 Task: Add the task  Add support for speech-to-text and text-to-speech conversion to the section Epic Expedition in the project WorkWave and add a Due Date to the respective task as 2023/10/23.
Action: Mouse moved to (451, 482)
Screenshot: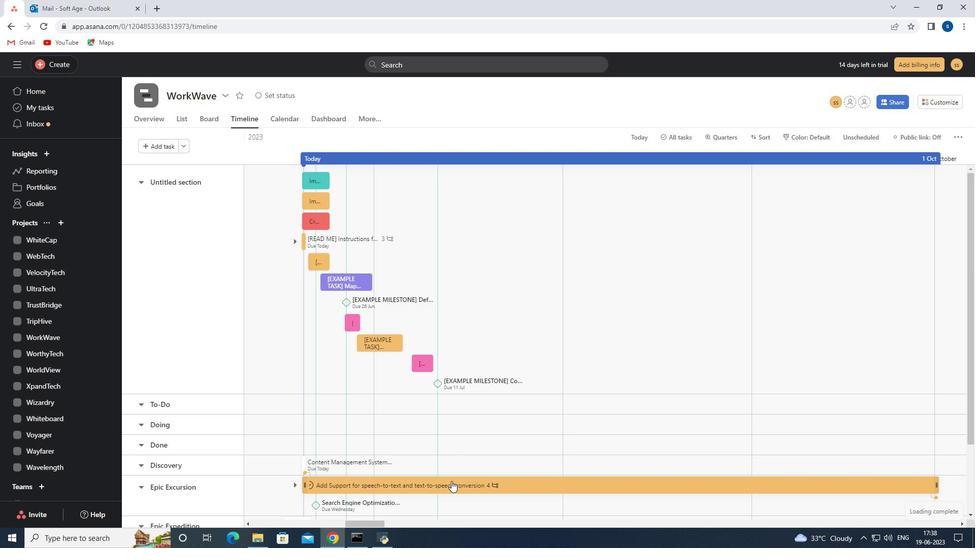 
Action: Mouse pressed left at (451, 482)
Screenshot: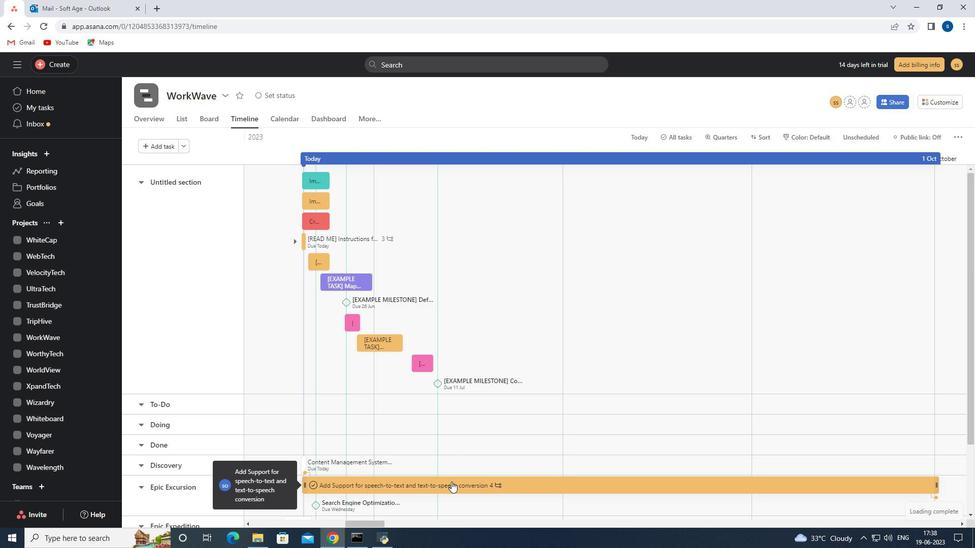 
Action: Mouse moved to (765, 257)
Screenshot: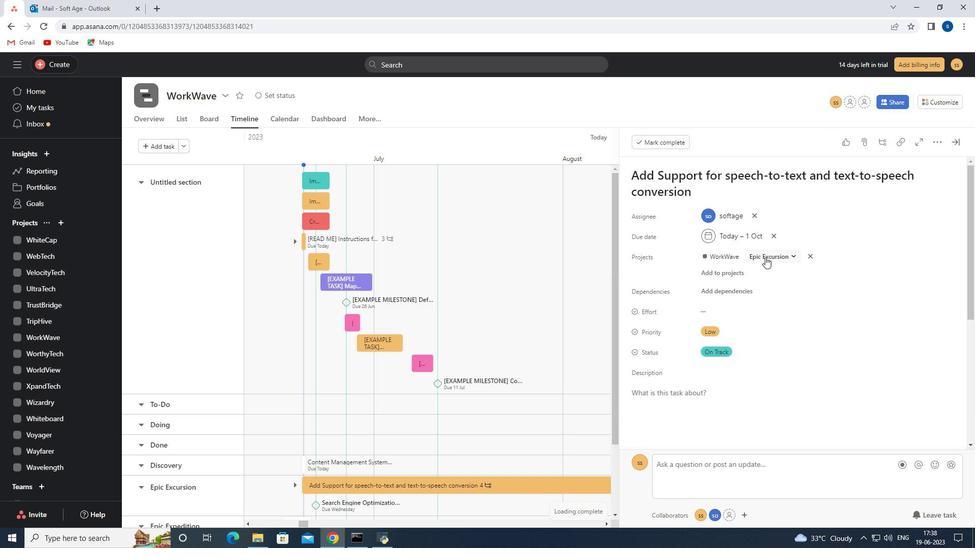 
Action: Mouse pressed left at (765, 257)
Screenshot: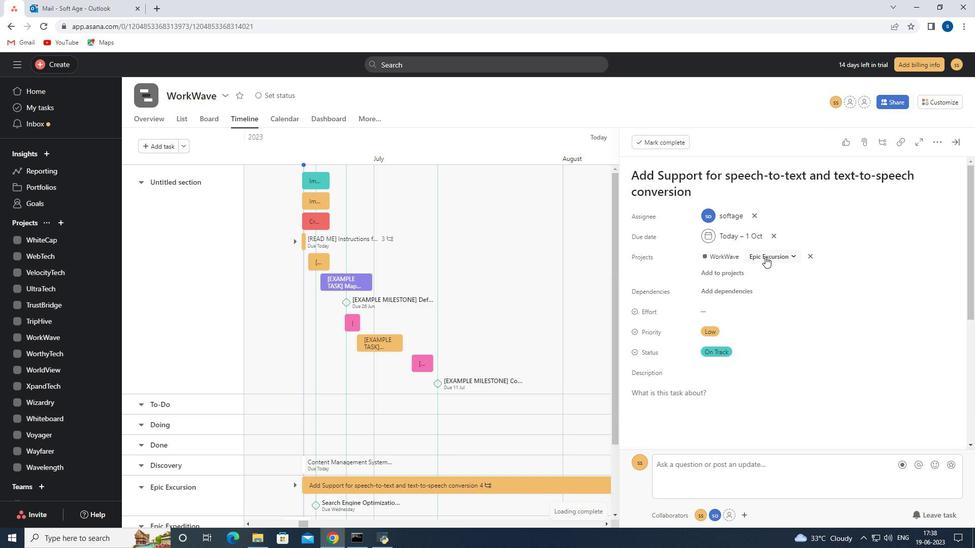 
Action: Mouse moved to (758, 388)
Screenshot: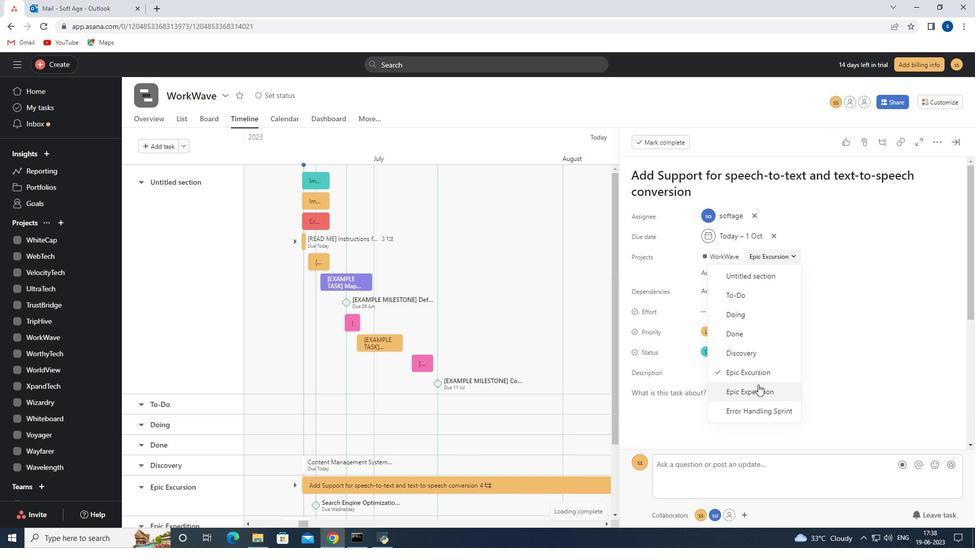 
Action: Mouse pressed left at (758, 388)
Screenshot: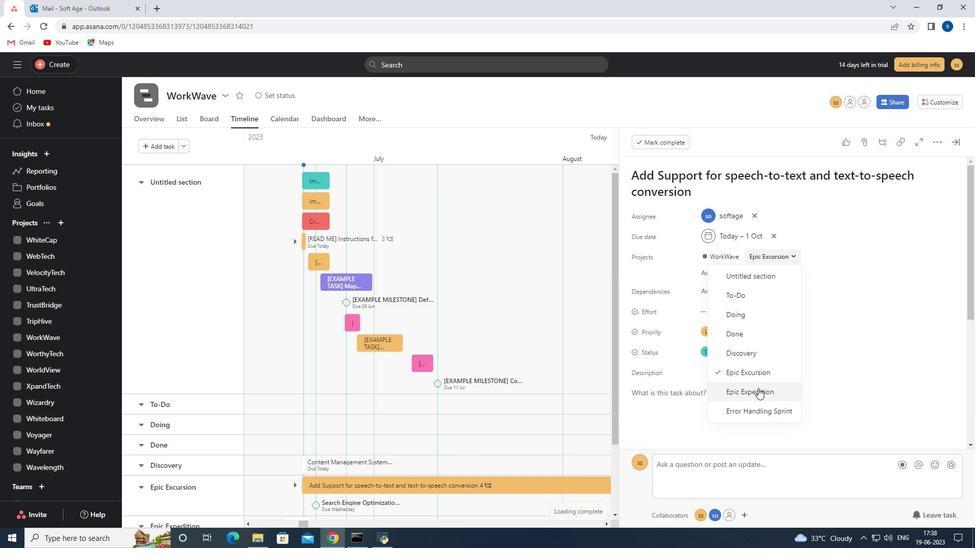 
Action: Mouse moved to (758, 232)
Screenshot: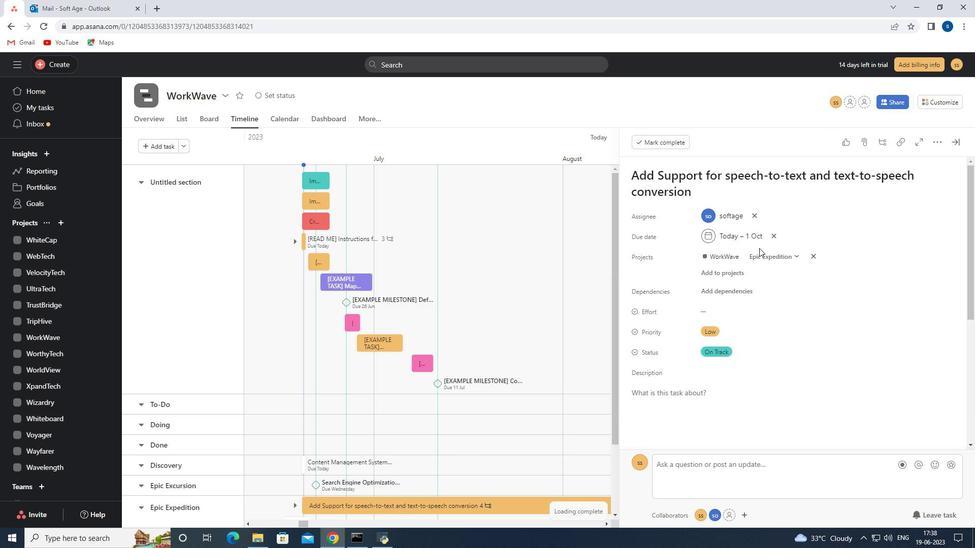 
Action: Mouse pressed left at (758, 232)
Screenshot: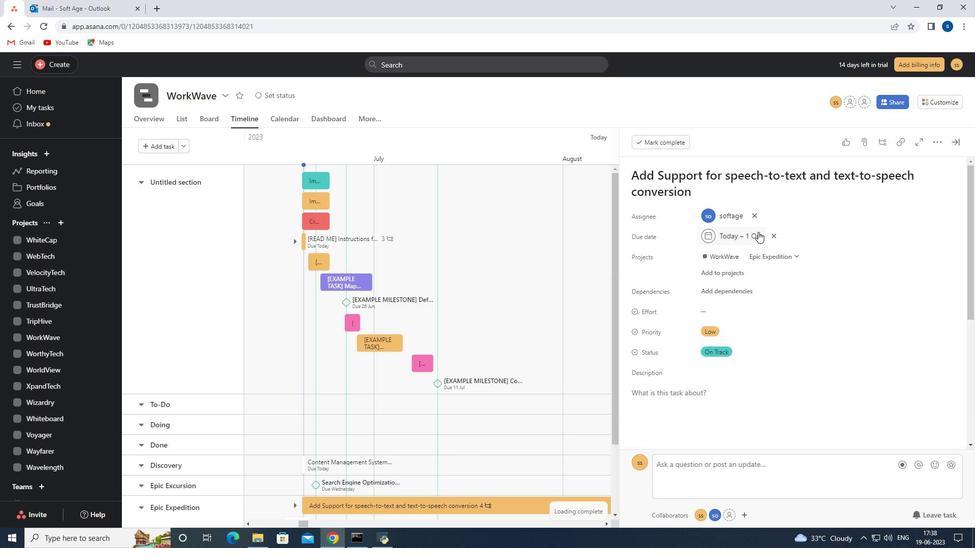 
Action: Mouse moved to (820, 263)
Screenshot: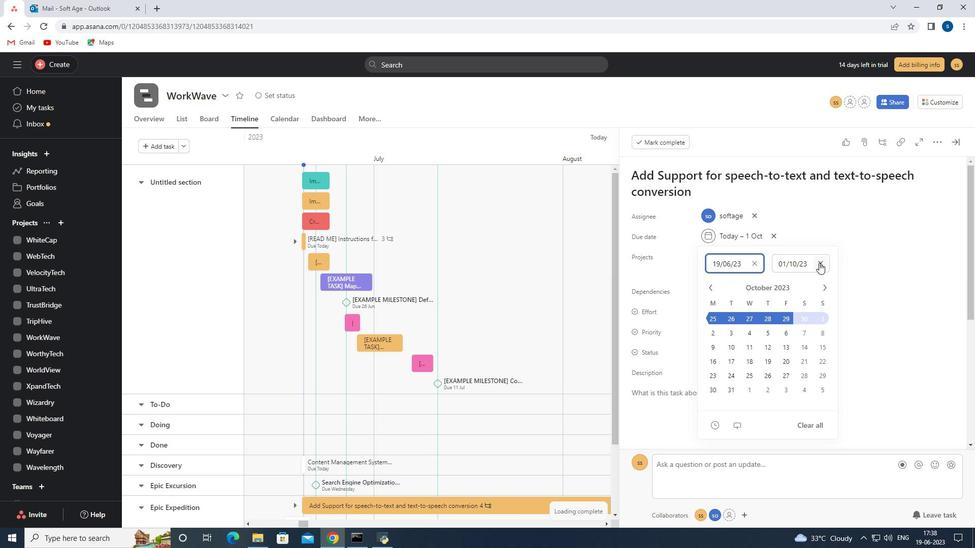 
Action: Mouse pressed left at (820, 263)
Screenshot: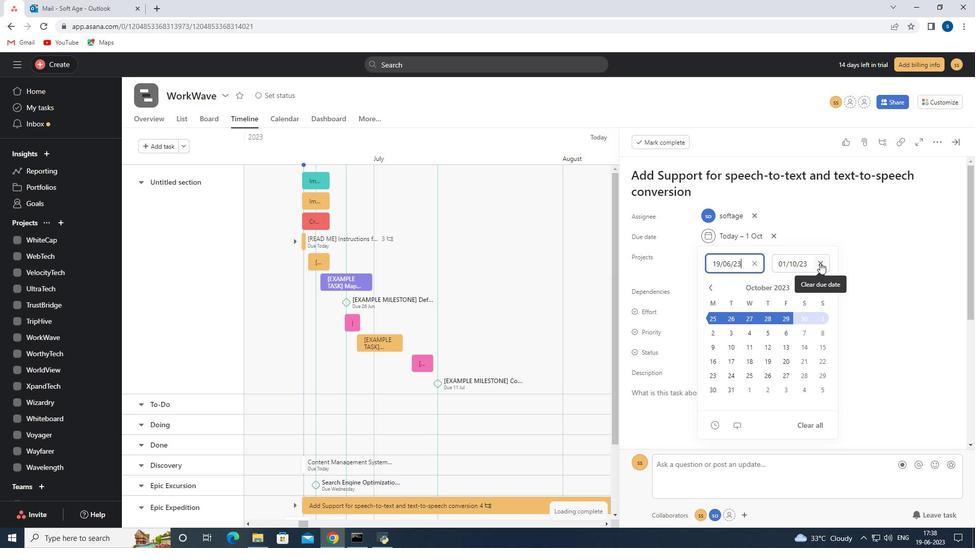 
Action: Key pressed 2023/10/23<Key.enter>
Screenshot: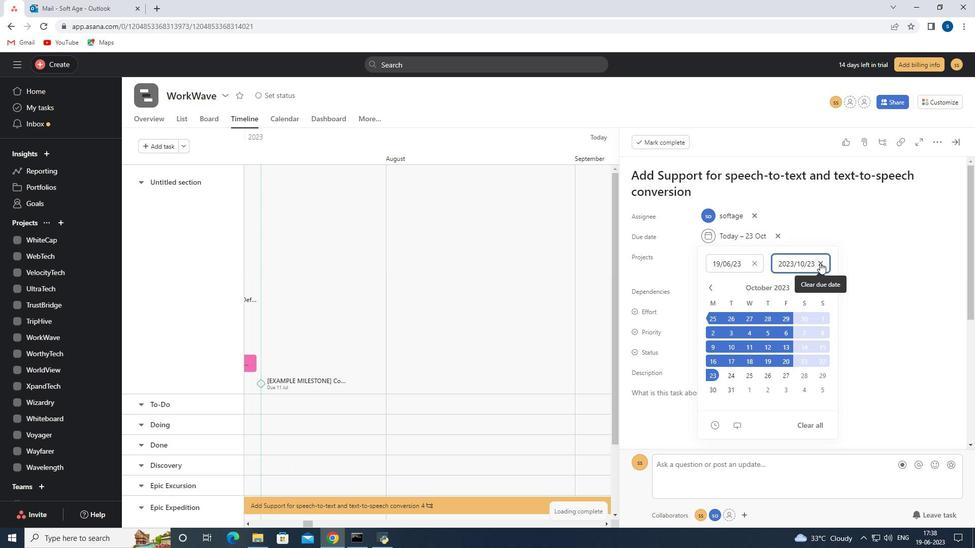 
Action: Mouse moved to (953, 142)
Screenshot: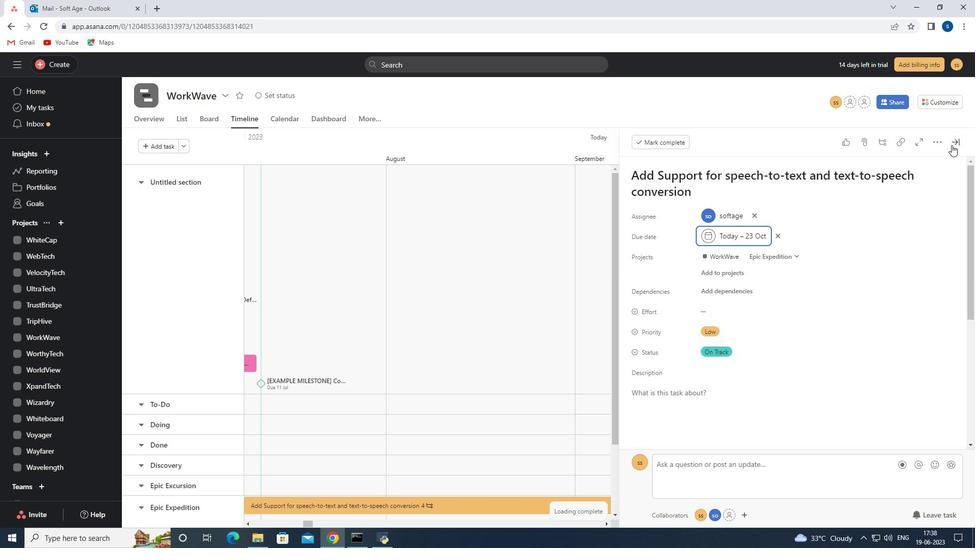 
Action: Mouse pressed left at (953, 142)
Screenshot: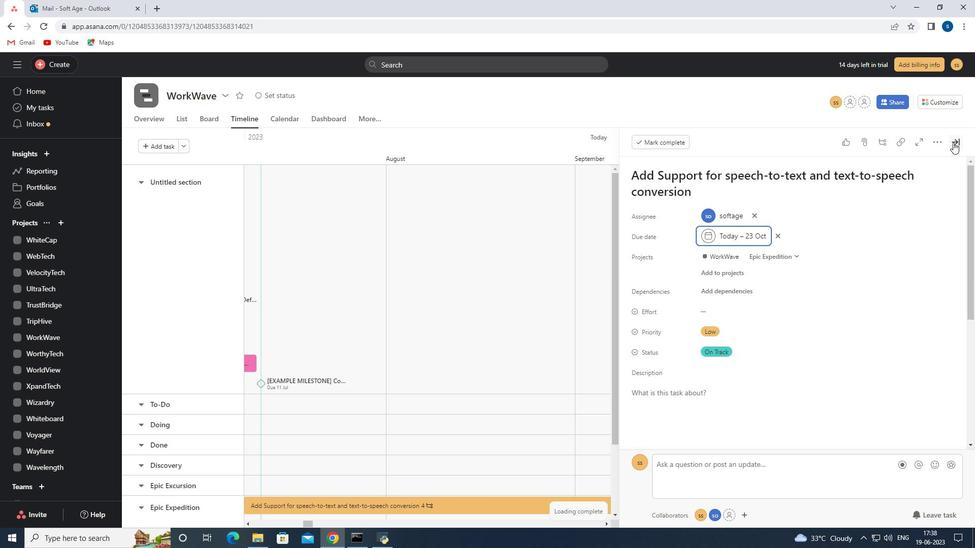 
Action: Mouse moved to (80, 352)
Screenshot: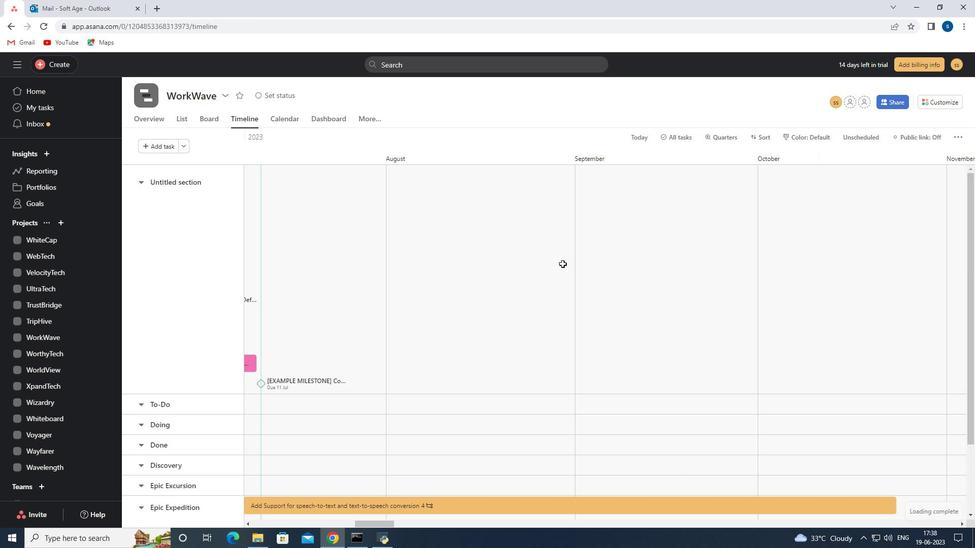 
